 Task: Look for products from Suja only.
Action: Mouse pressed left at (22, 169)
Screenshot: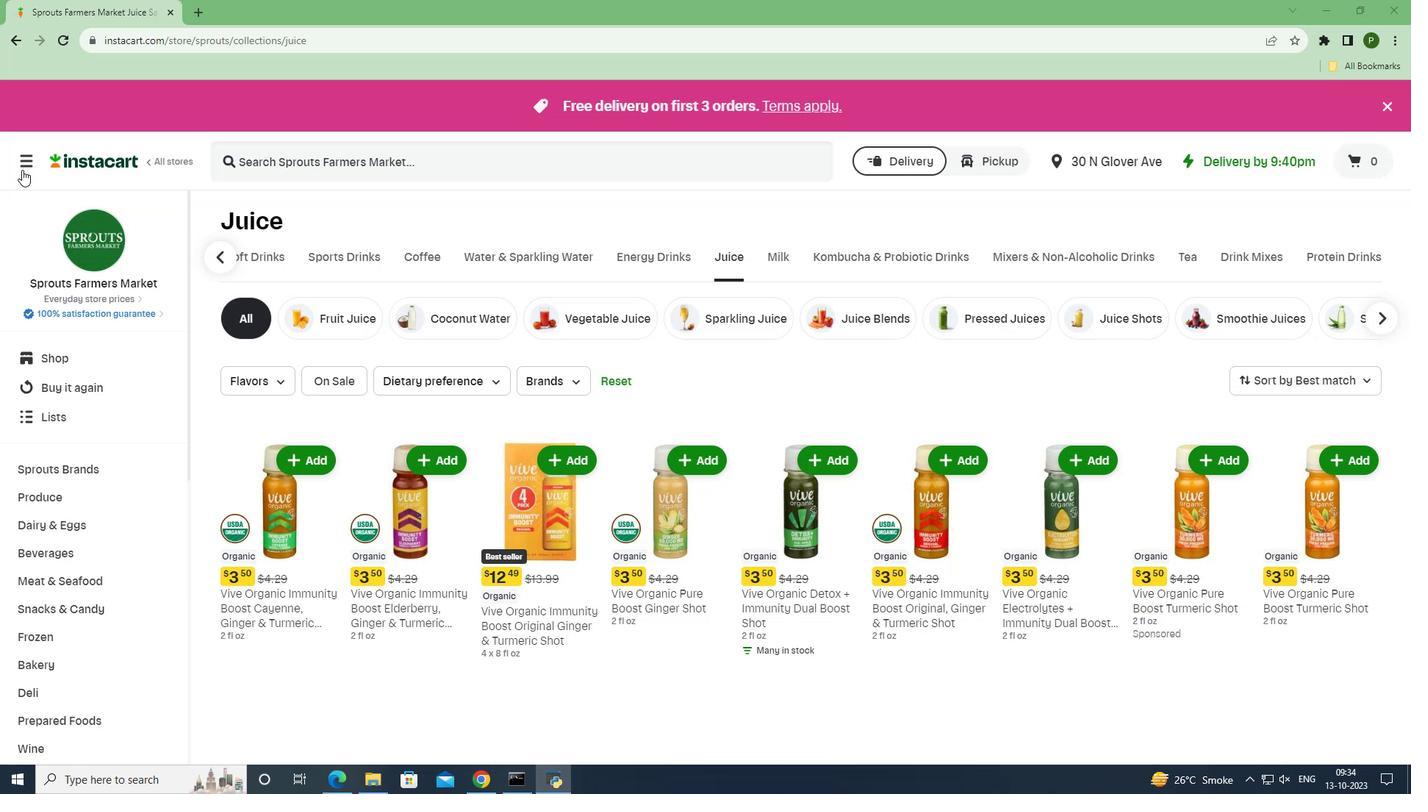 
Action: Mouse moved to (61, 385)
Screenshot: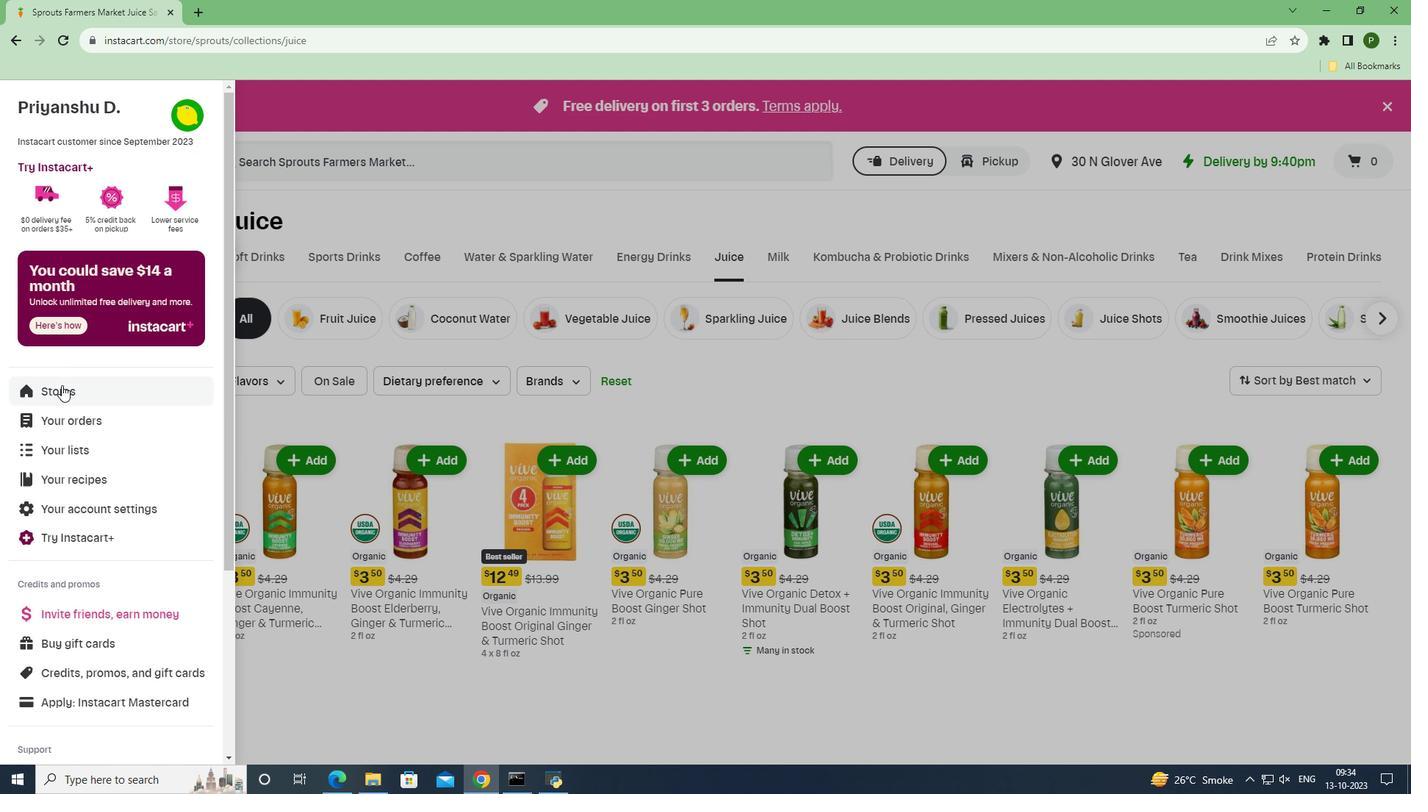 
Action: Mouse pressed left at (61, 385)
Screenshot: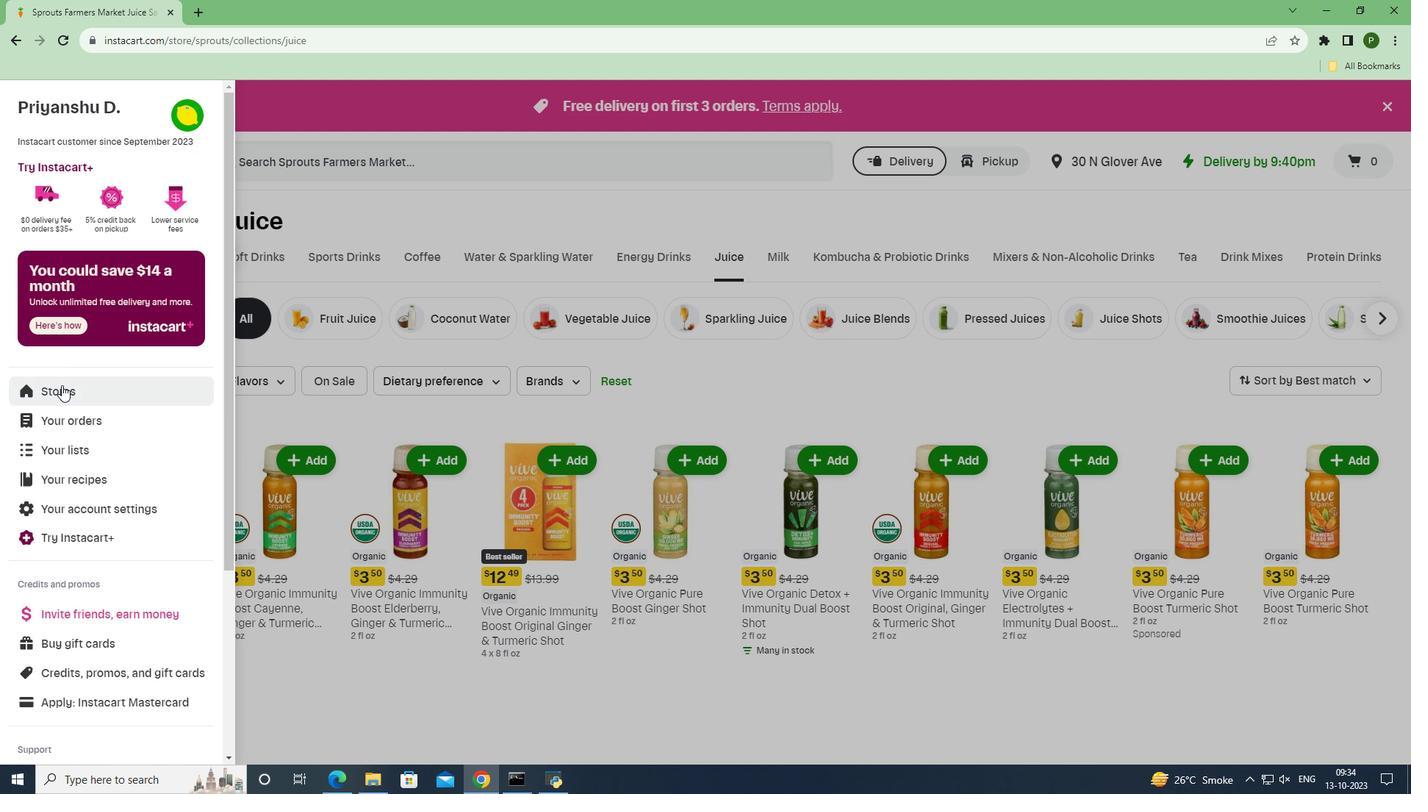 
Action: Mouse moved to (321, 175)
Screenshot: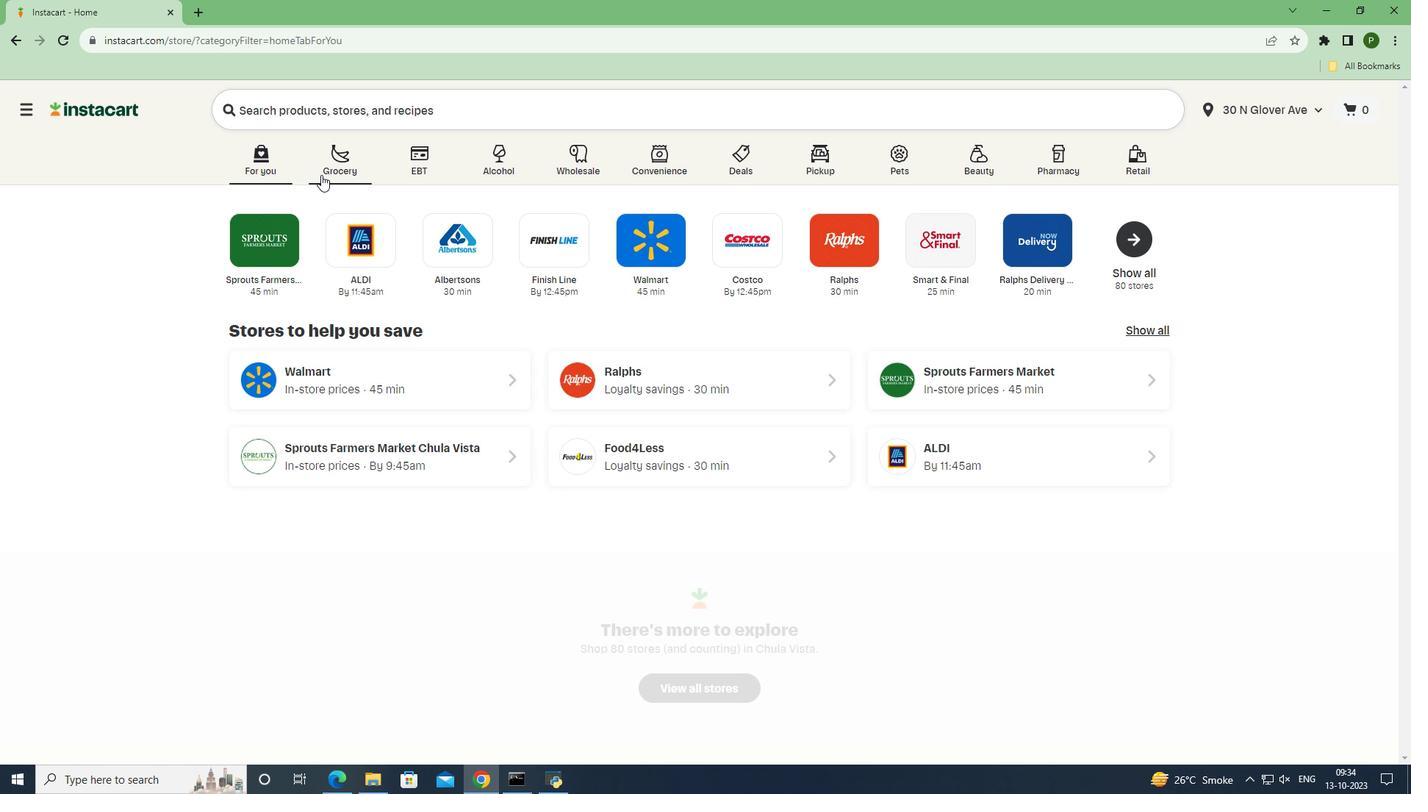 
Action: Mouse pressed left at (321, 175)
Screenshot: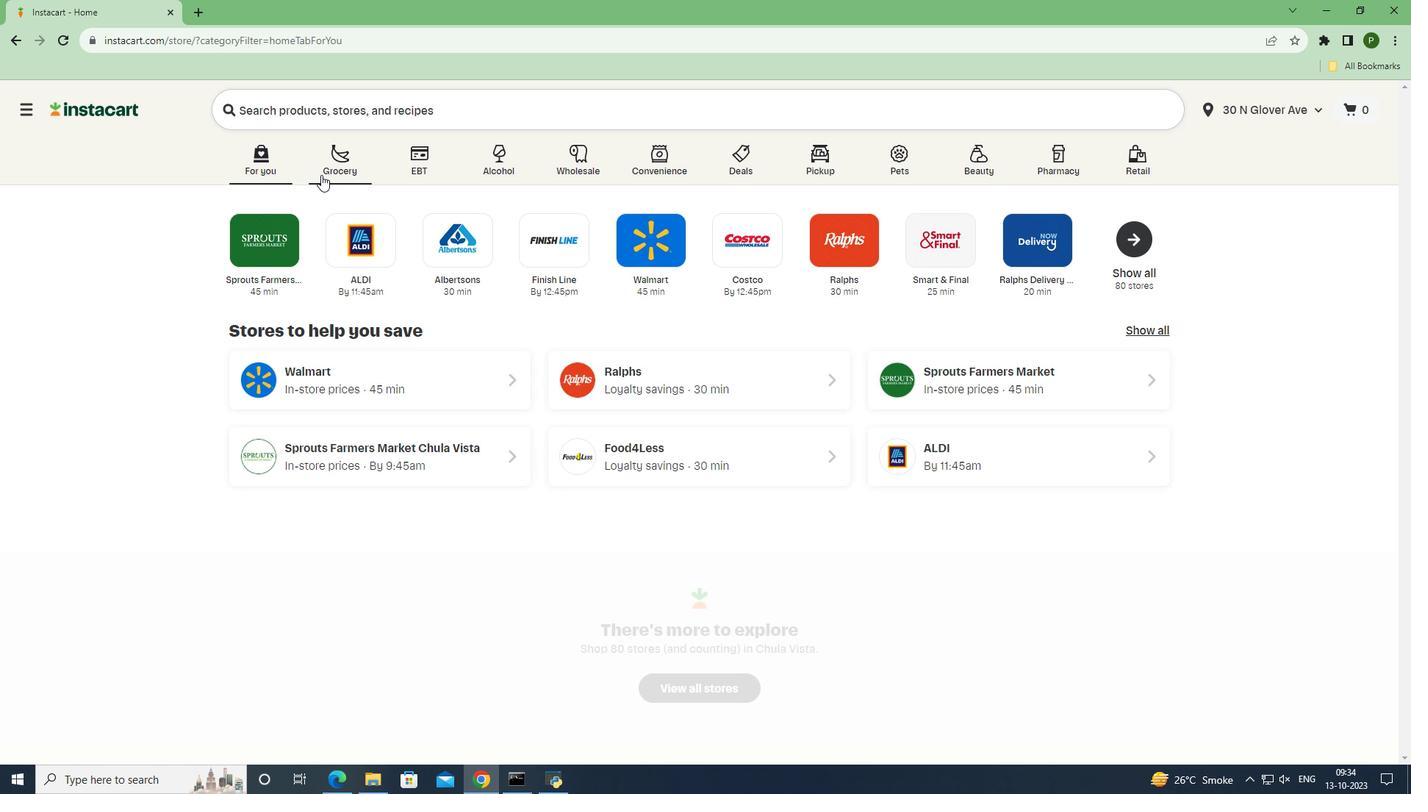 
Action: Mouse moved to (897, 342)
Screenshot: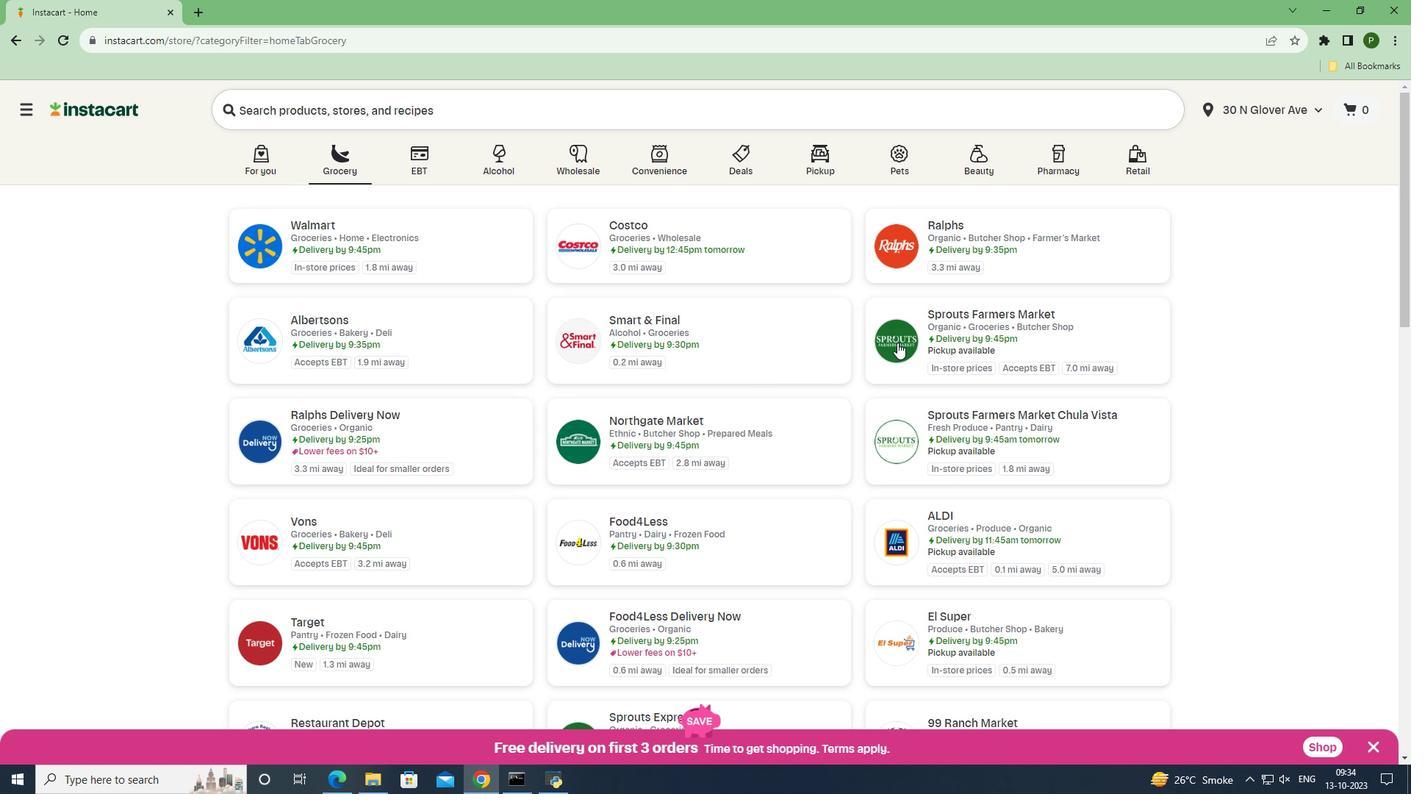 
Action: Mouse pressed left at (897, 342)
Screenshot: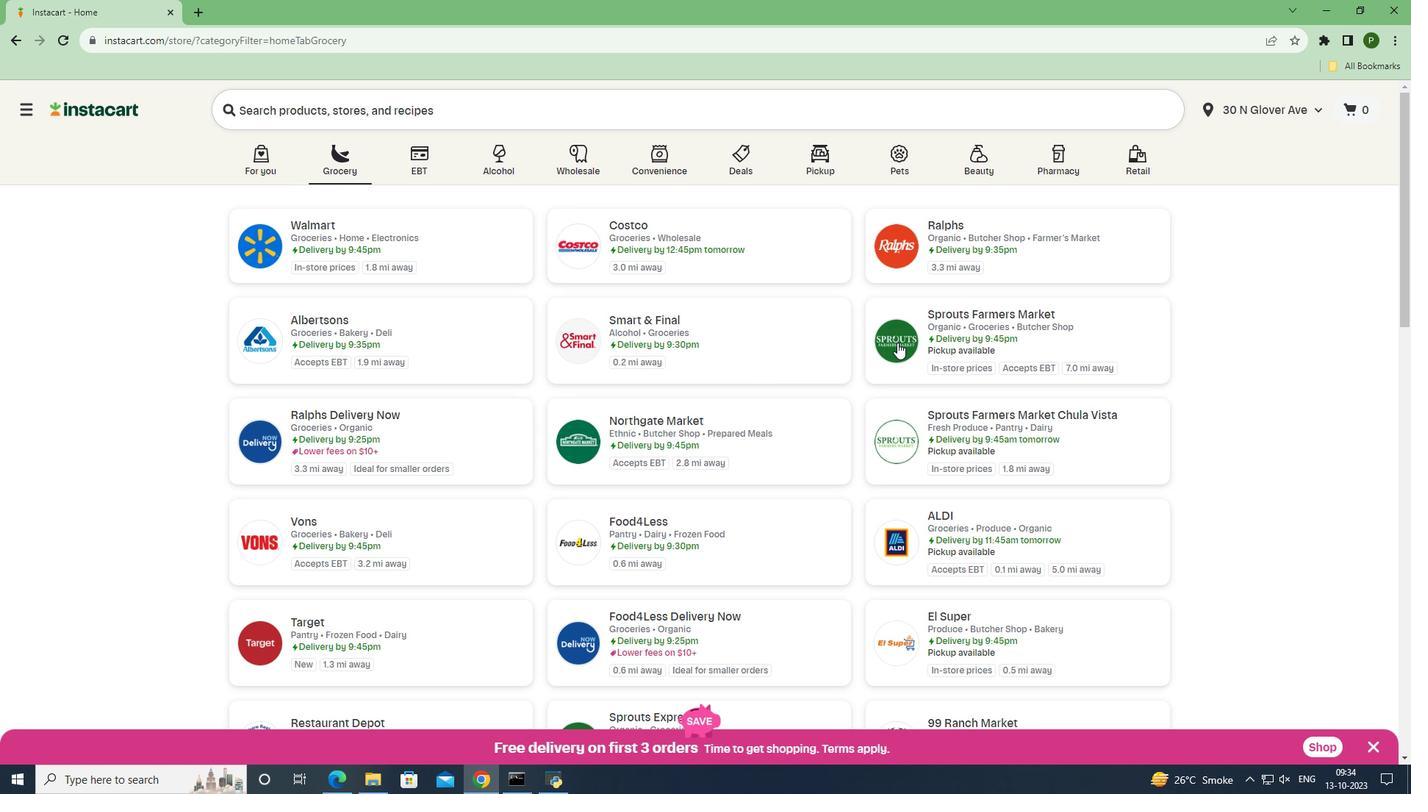 
Action: Mouse moved to (61, 550)
Screenshot: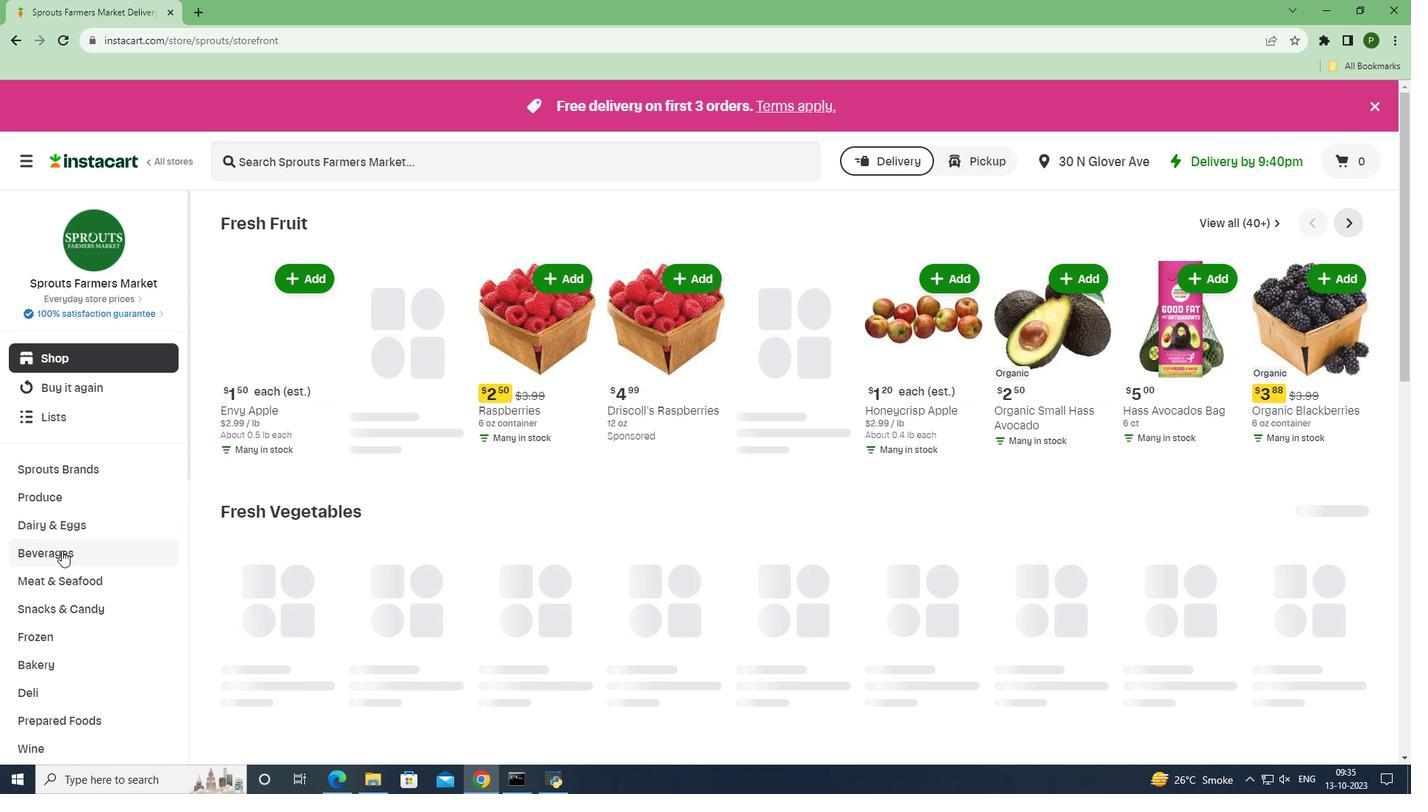 
Action: Mouse pressed left at (61, 550)
Screenshot: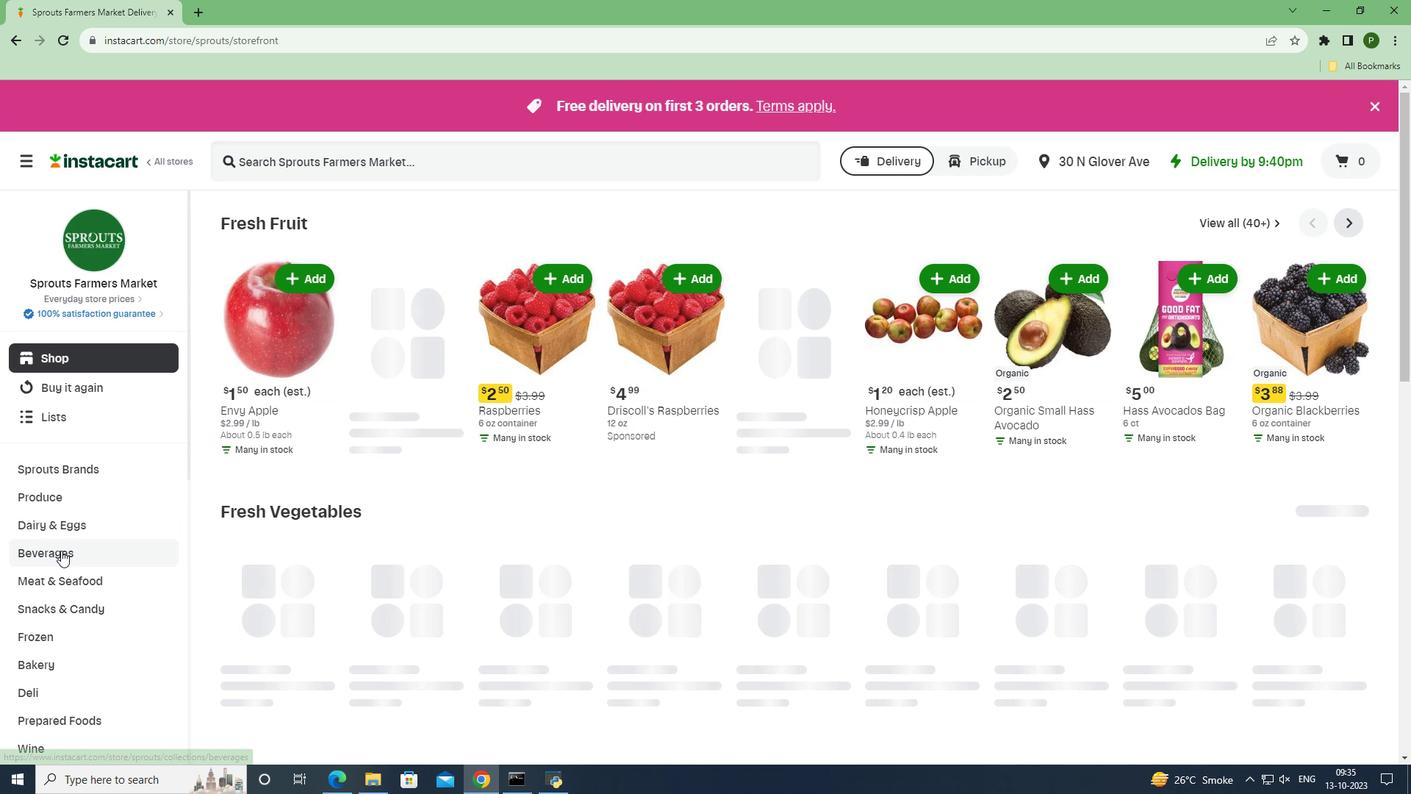 
Action: Mouse moved to (811, 249)
Screenshot: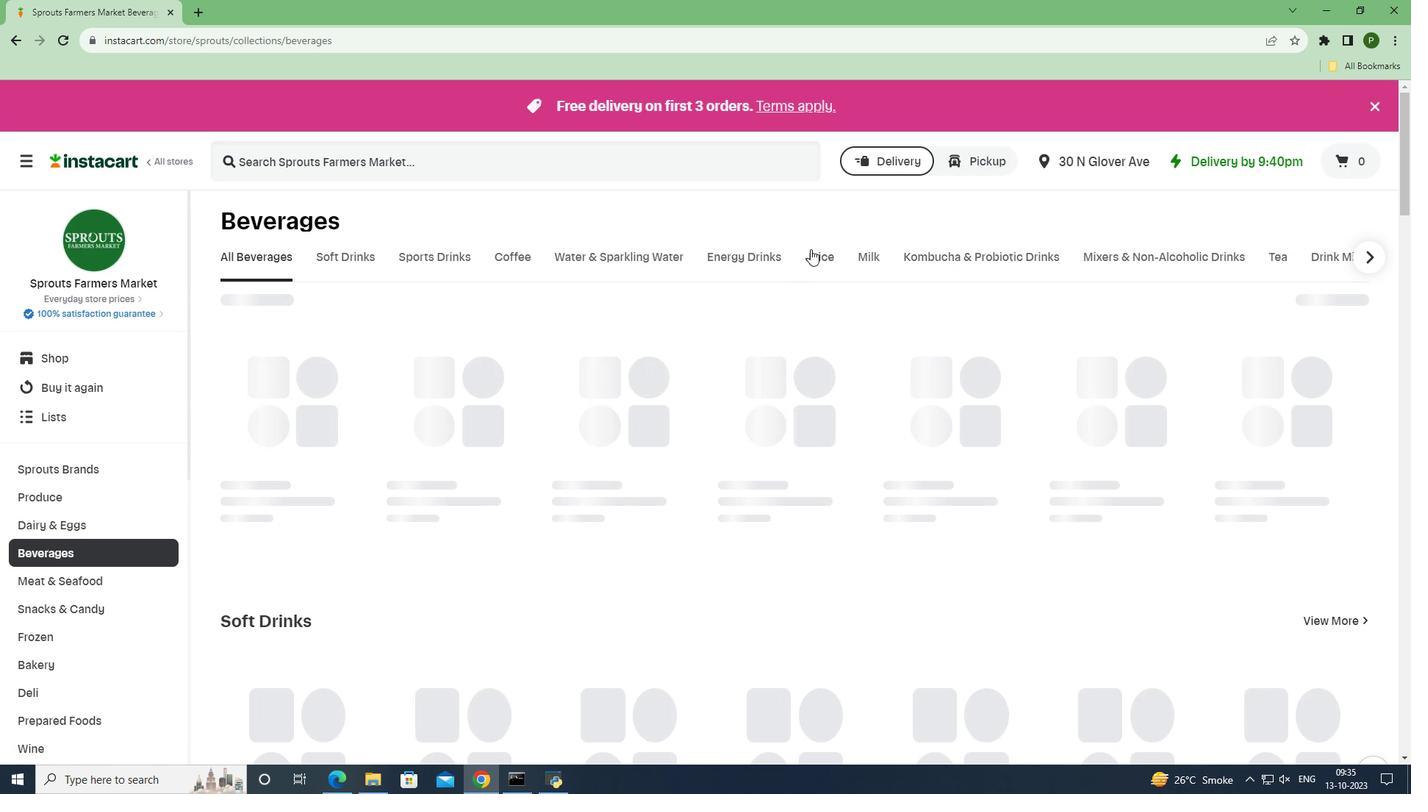 
Action: Mouse pressed left at (811, 249)
Screenshot: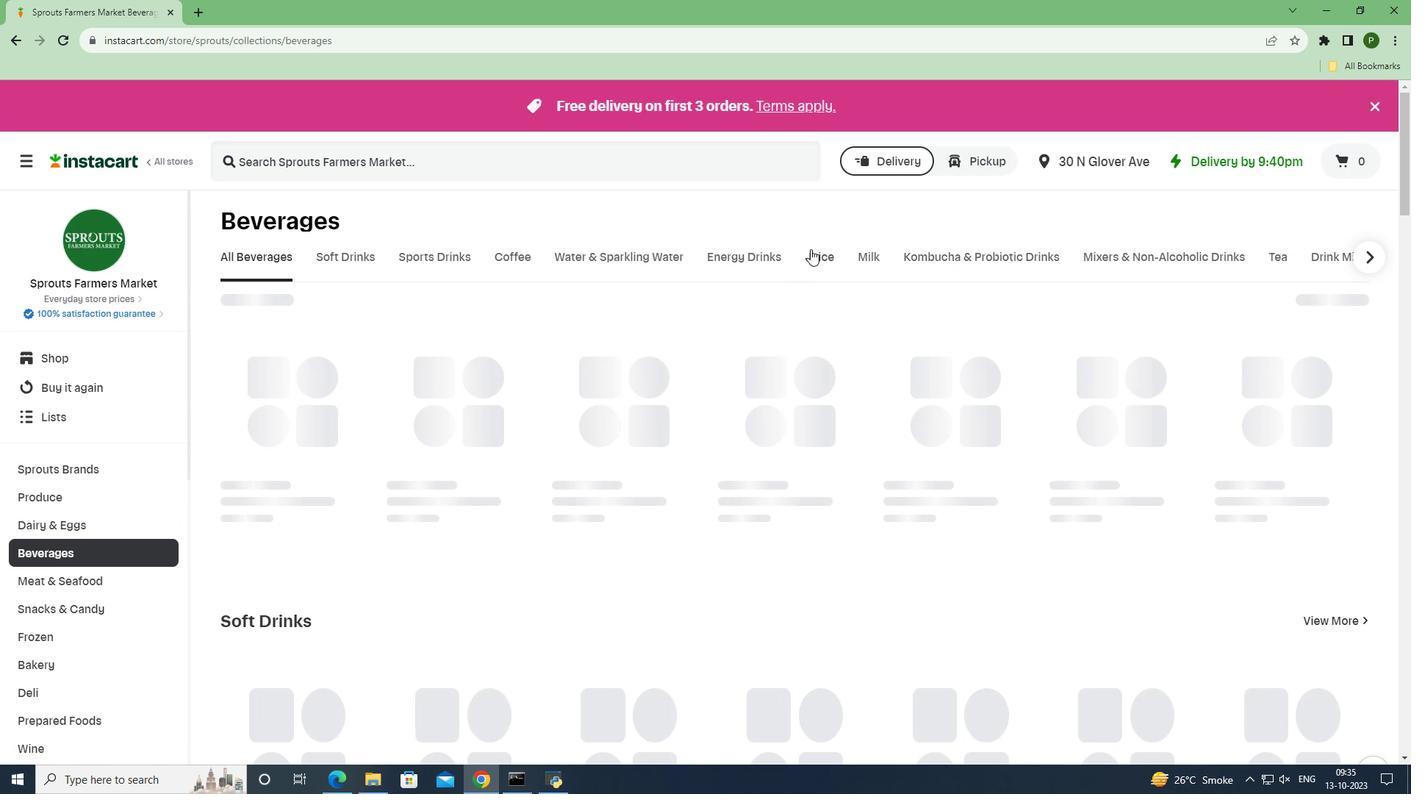 
Action: Mouse moved to (553, 382)
Screenshot: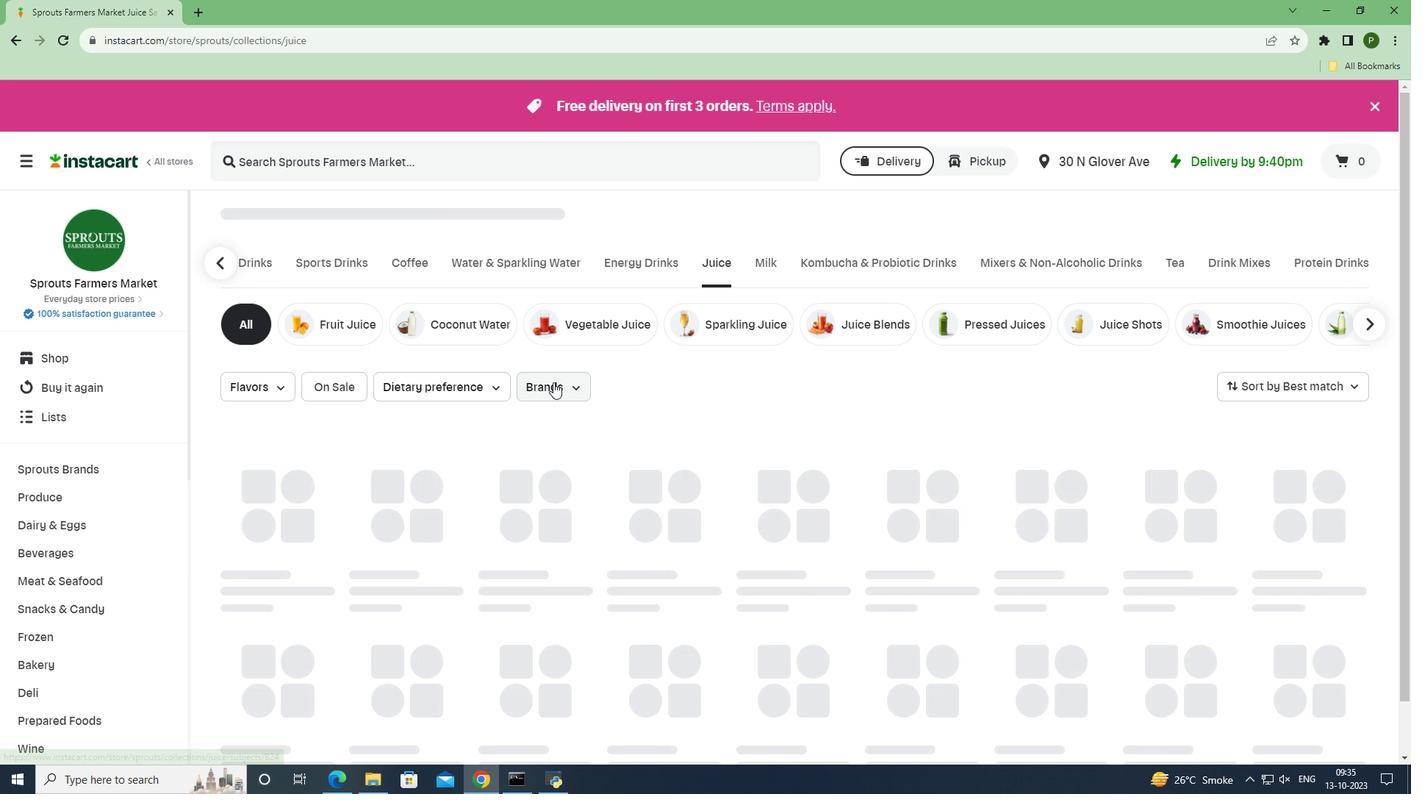 
Action: Mouse pressed left at (553, 382)
Screenshot: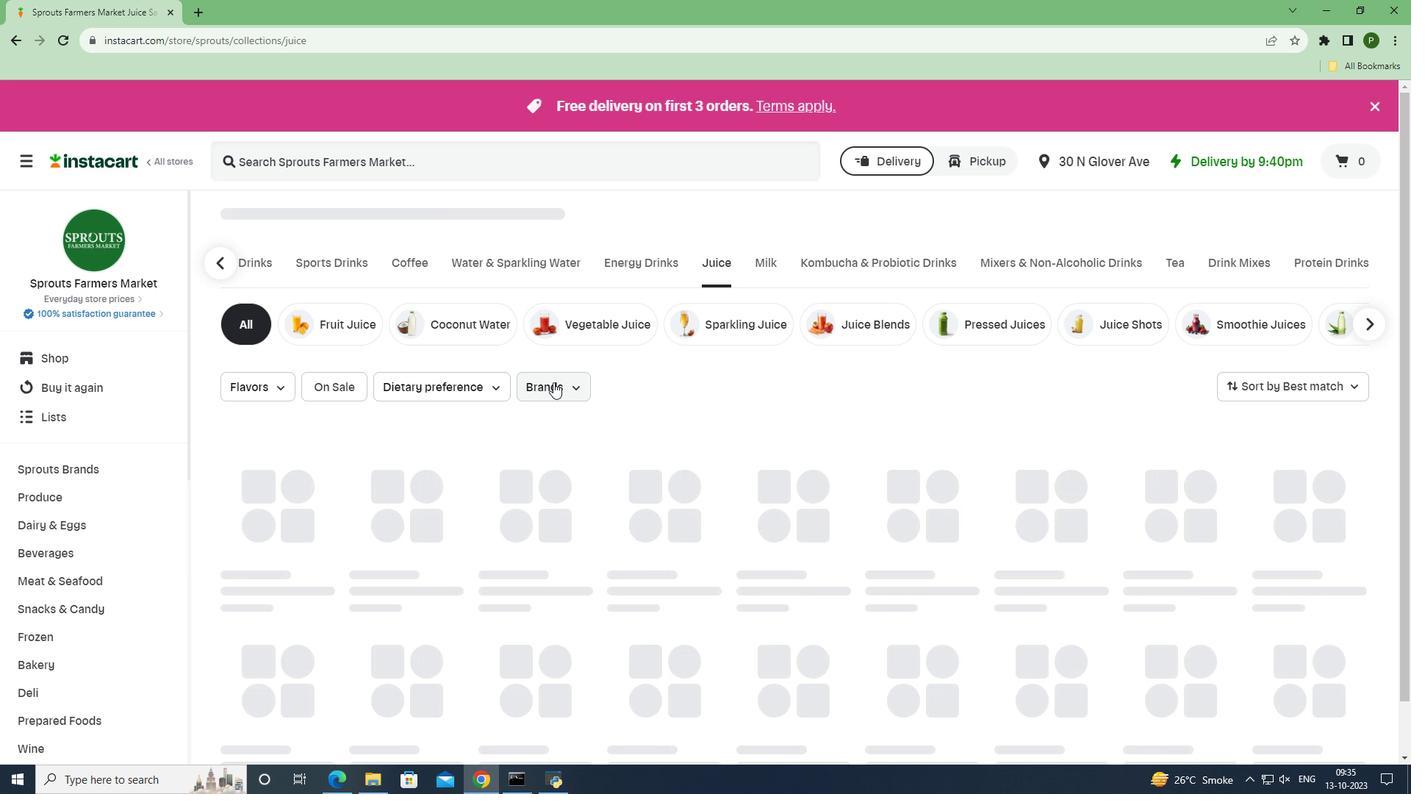 
Action: Mouse moved to (608, 498)
Screenshot: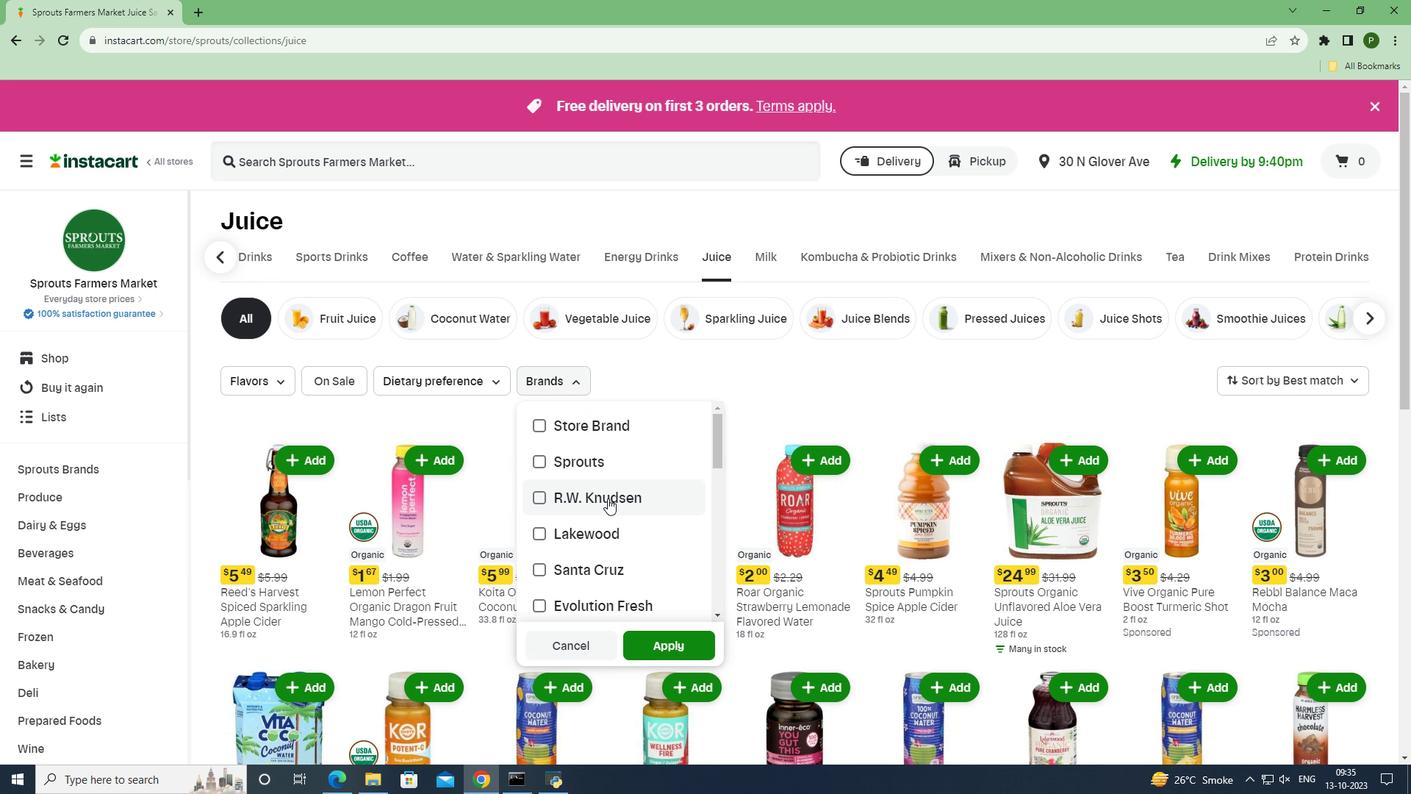 
Action: Mouse scrolled (608, 497) with delta (0, 0)
Screenshot: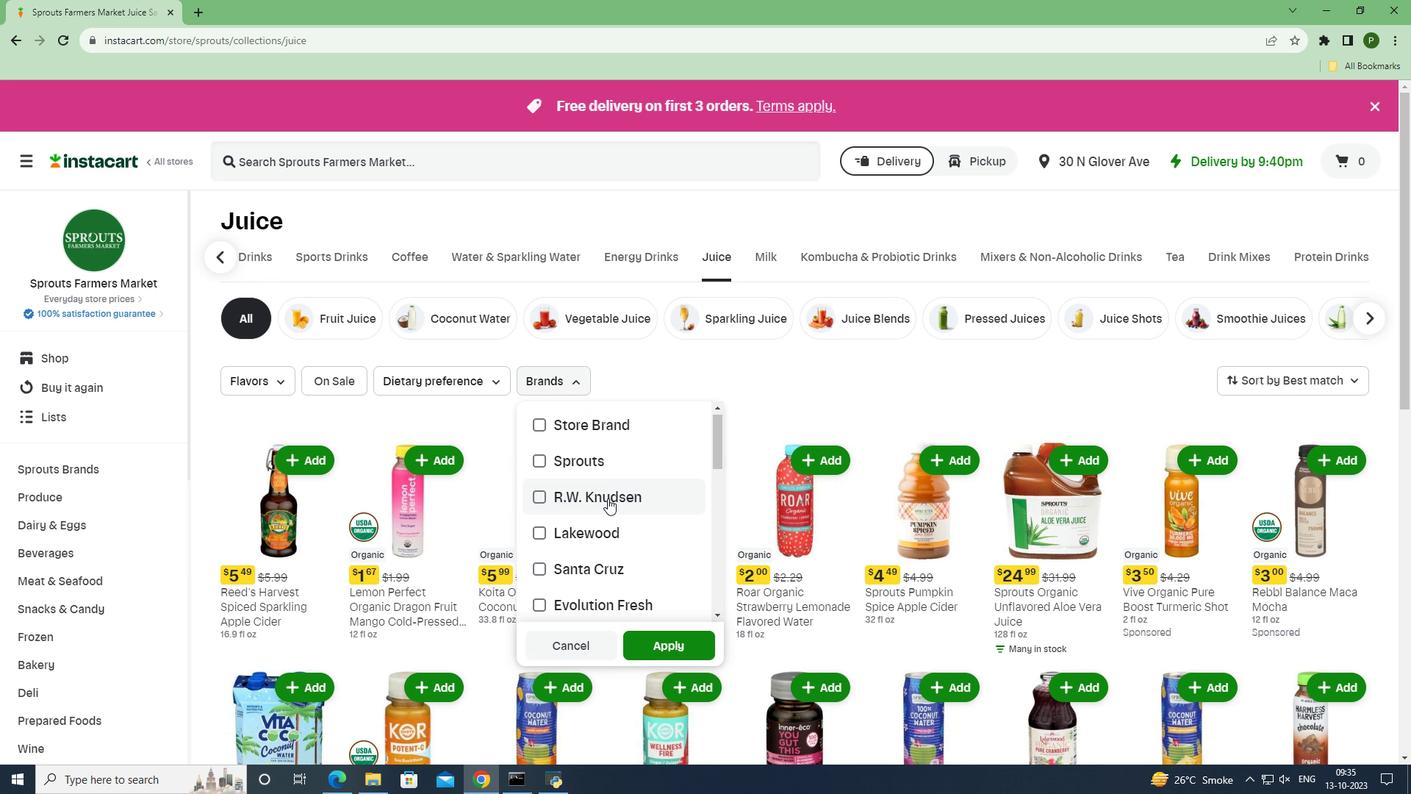 
Action: Mouse scrolled (608, 497) with delta (0, 0)
Screenshot: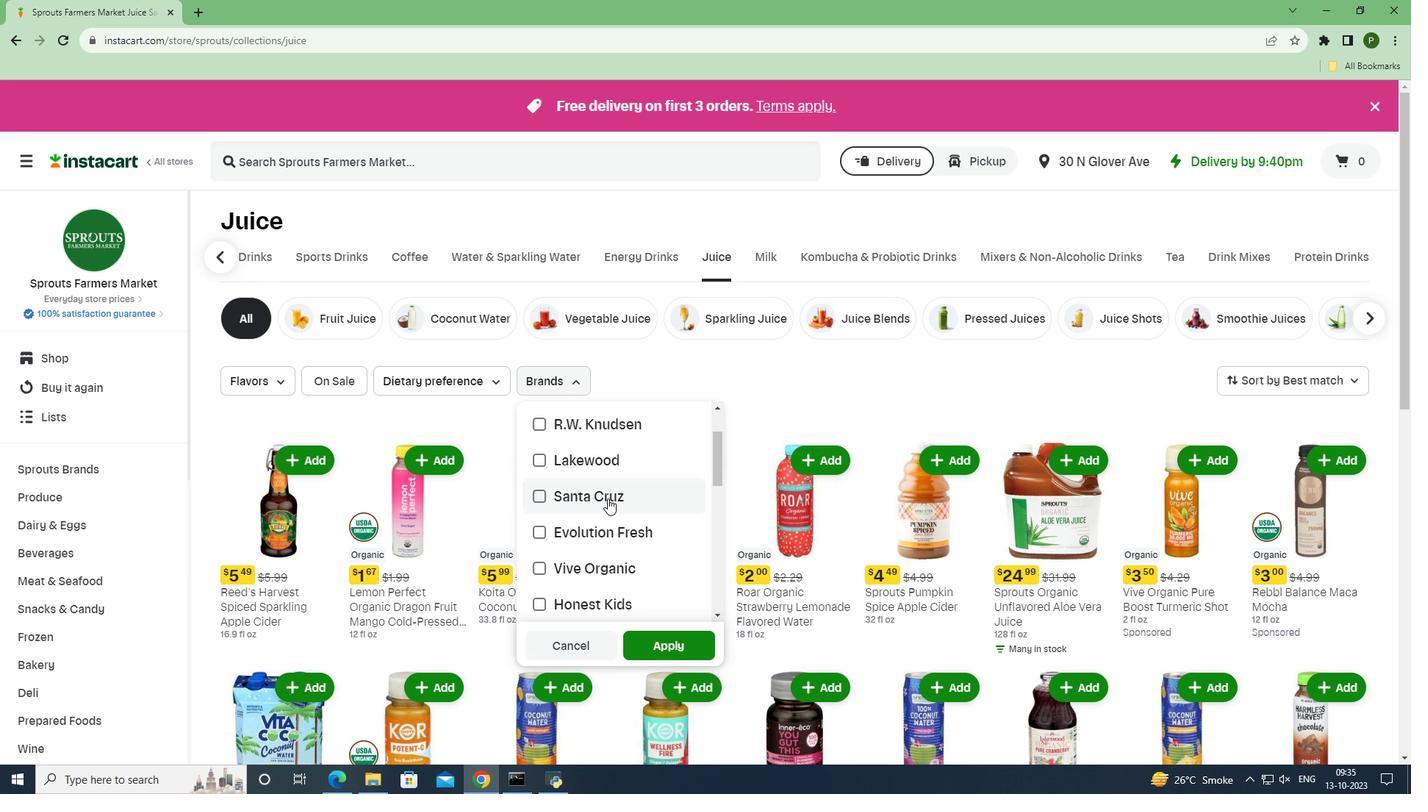 
Action: Mouse scrolled (608, 497) with delta (0, 0)
Screenshot: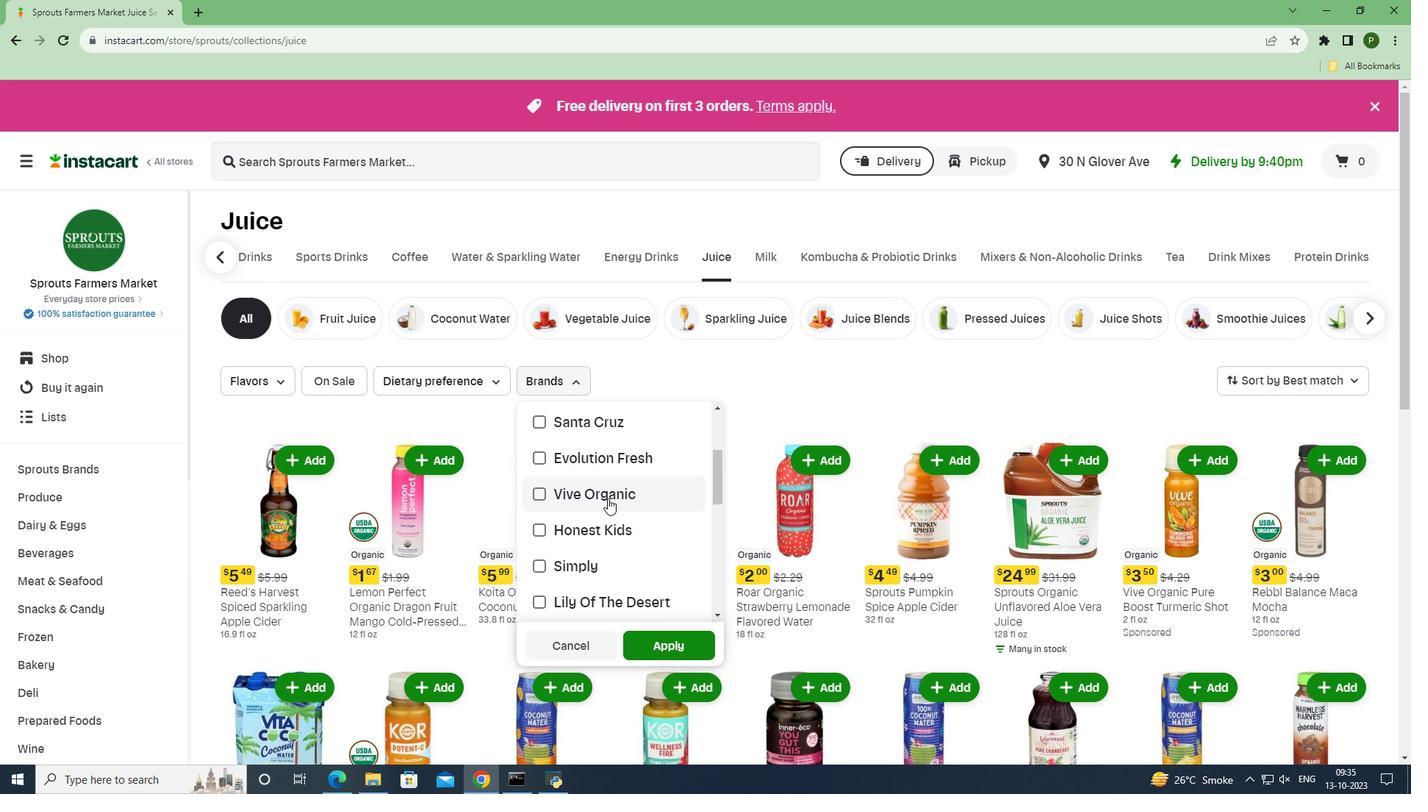 
Action: Mouse scrolled (608, 497) with delta (0, 0)
Screenshot: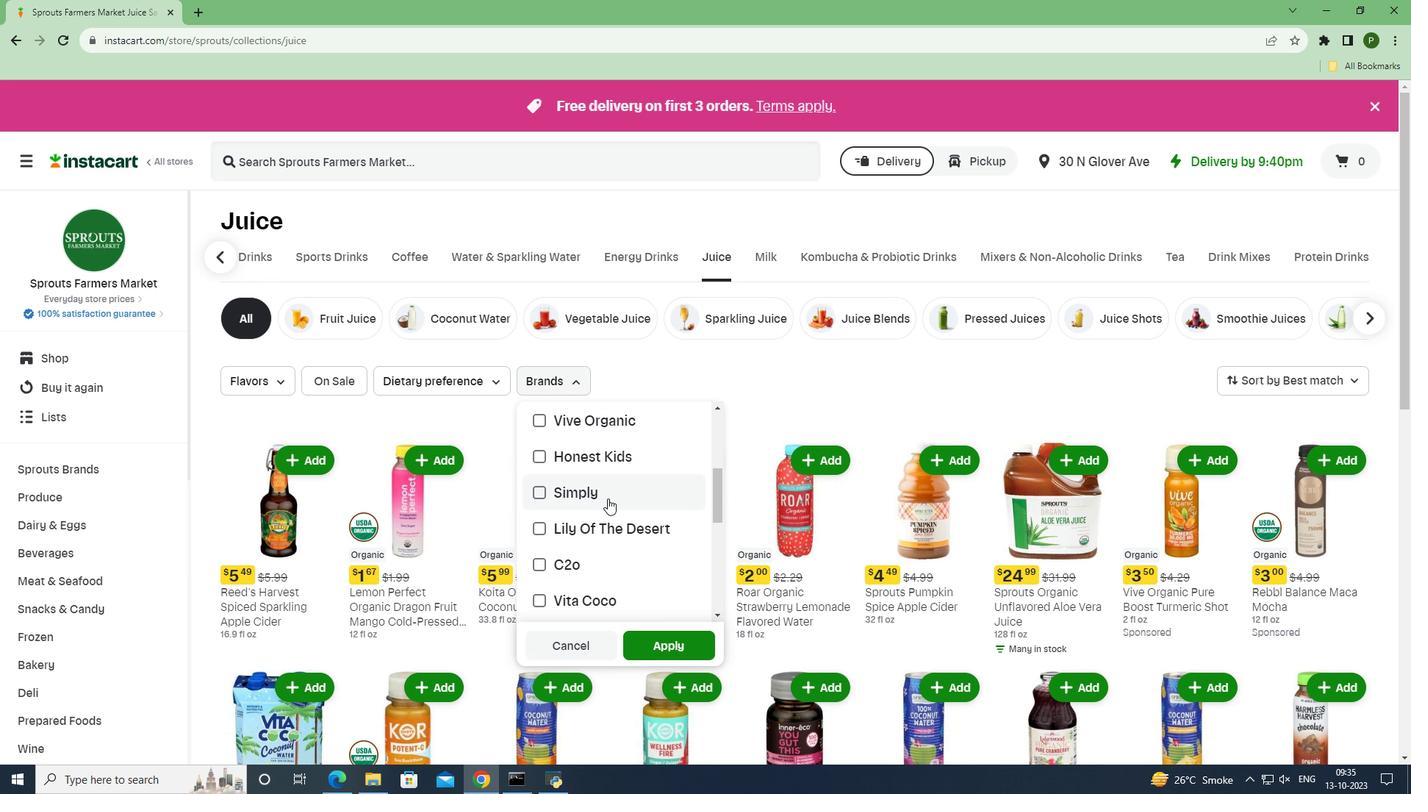 
Action: Mouse moved to (558, 572)
Screenshot: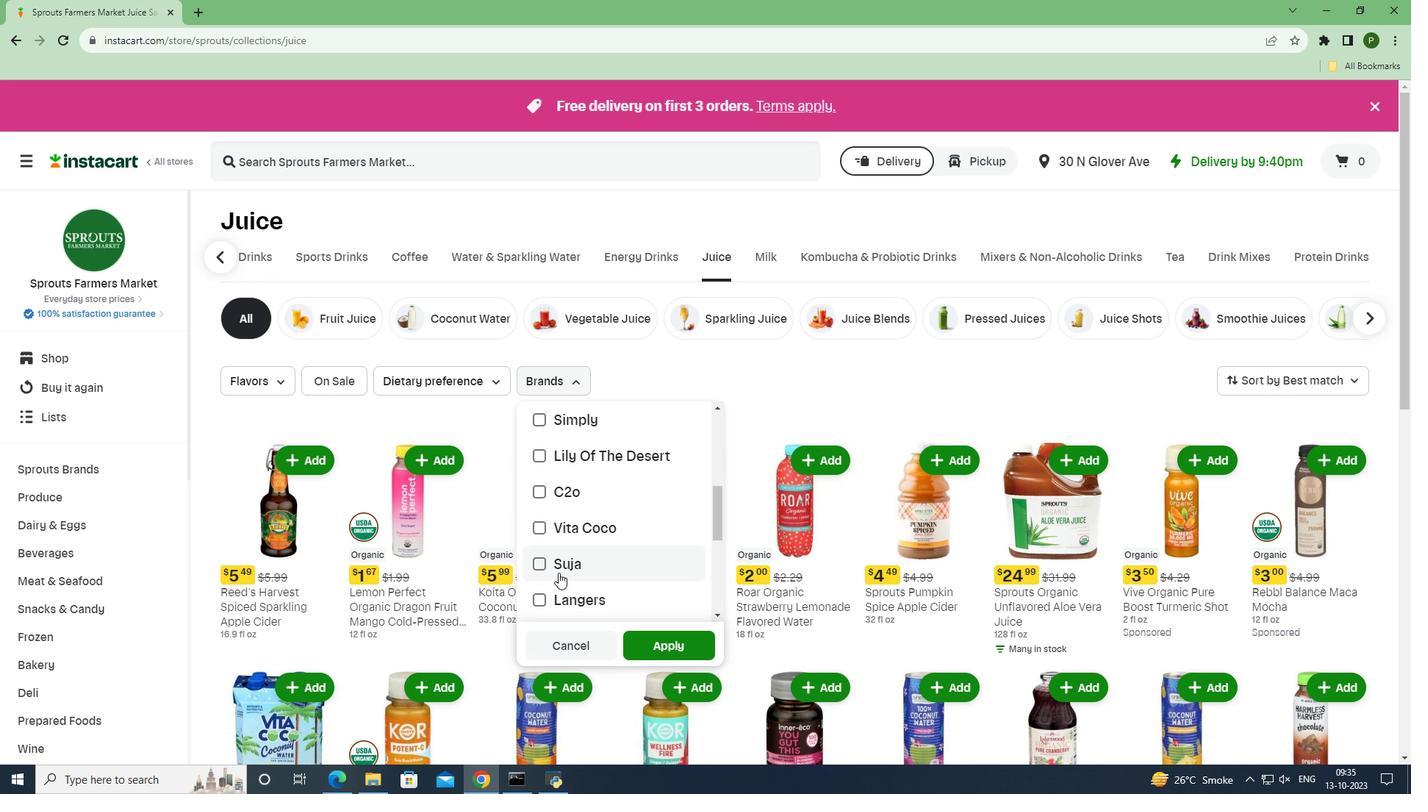 
Action: Mouse pressed left at (558, 572)
Screenshot: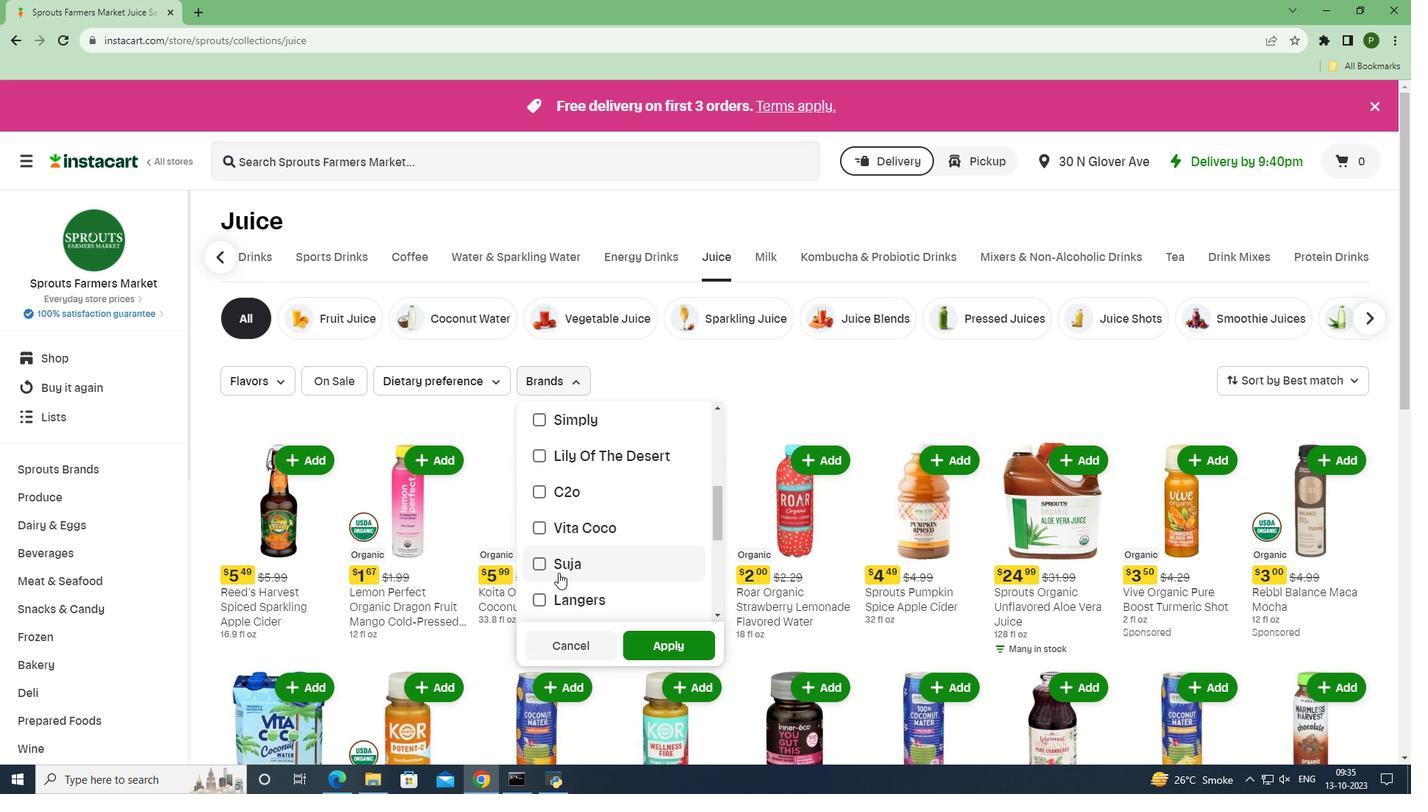 
Action: Mouse moved to (656, 639)
Screenshot: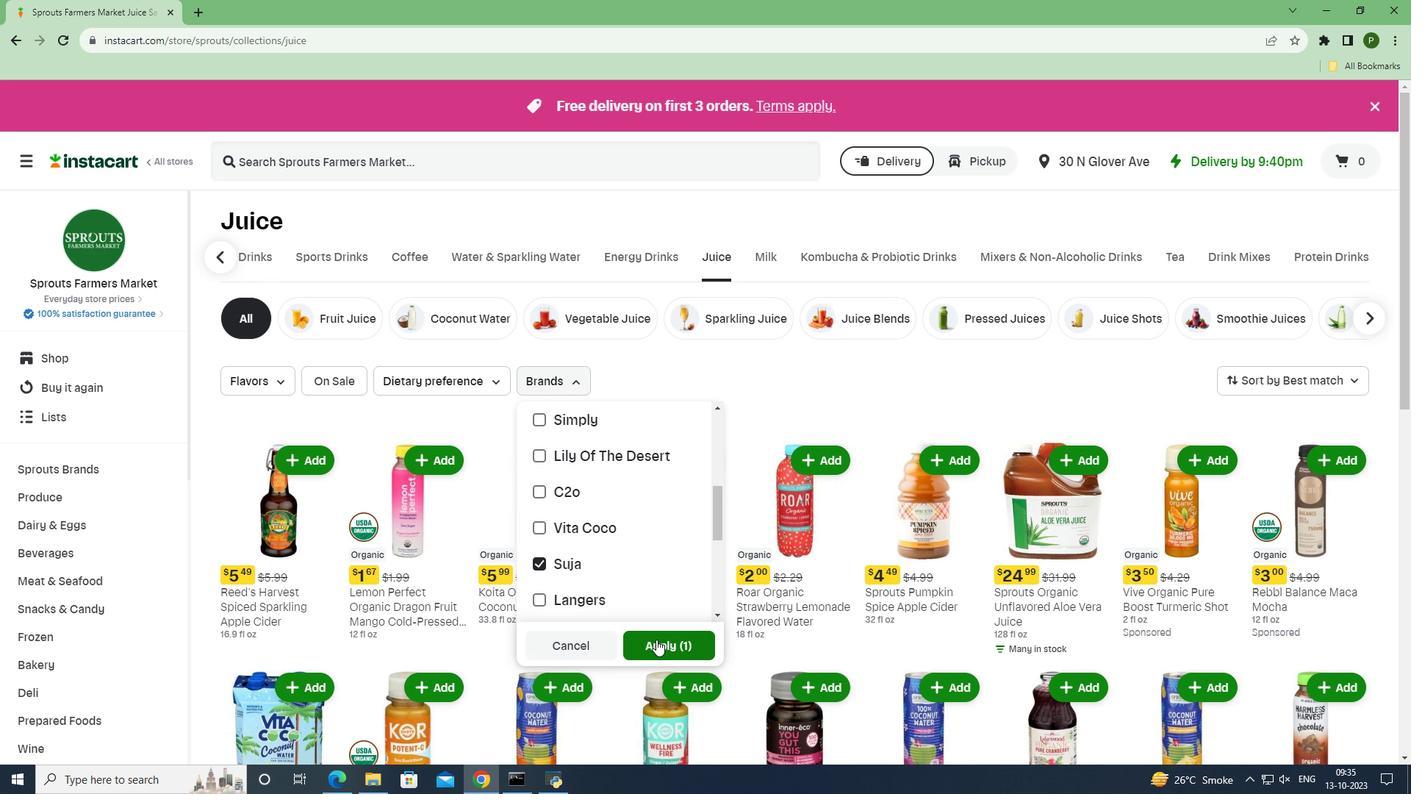 
Action: Mouse pressed left at (656, 639)
Screenshot: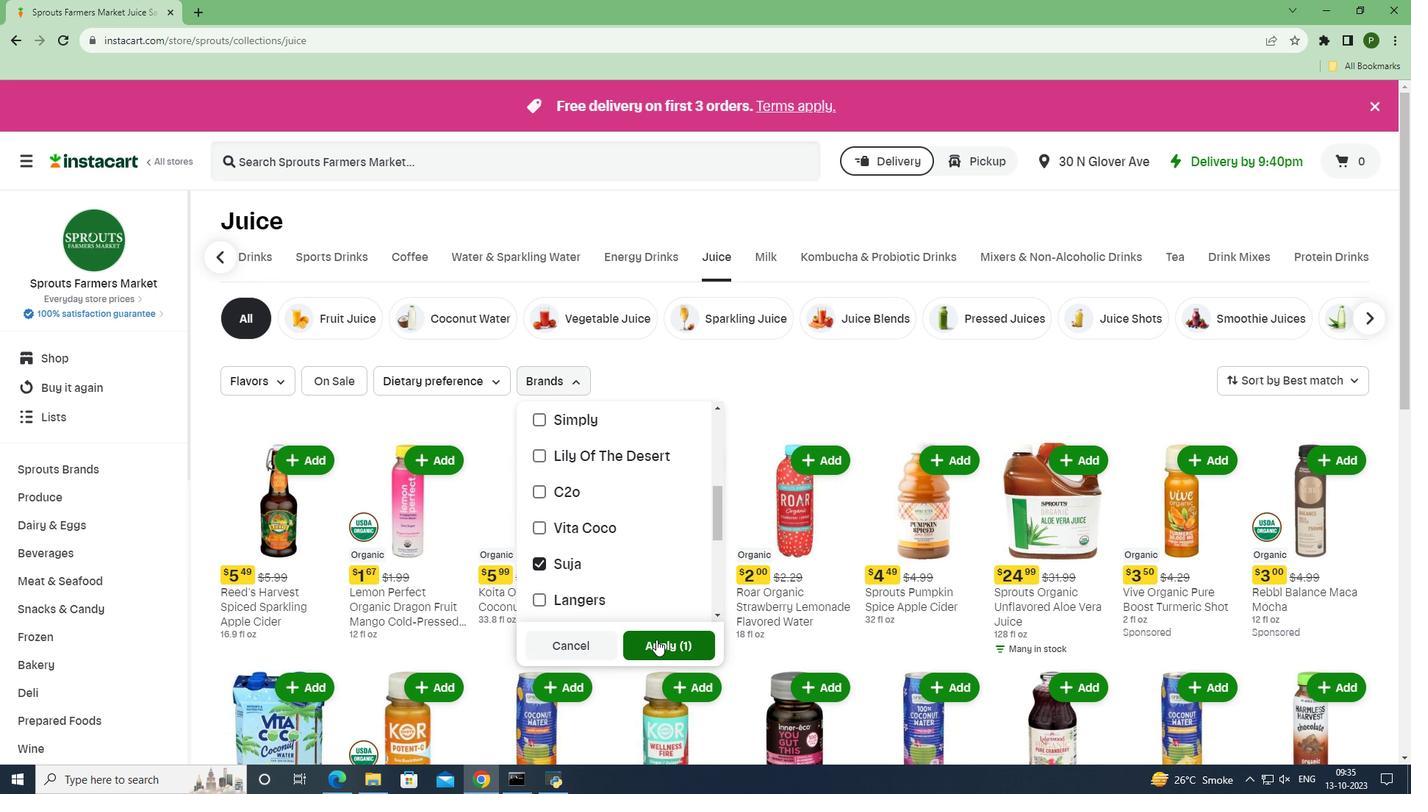 
Action: Mouse moved to (833, 635)
Screenshot: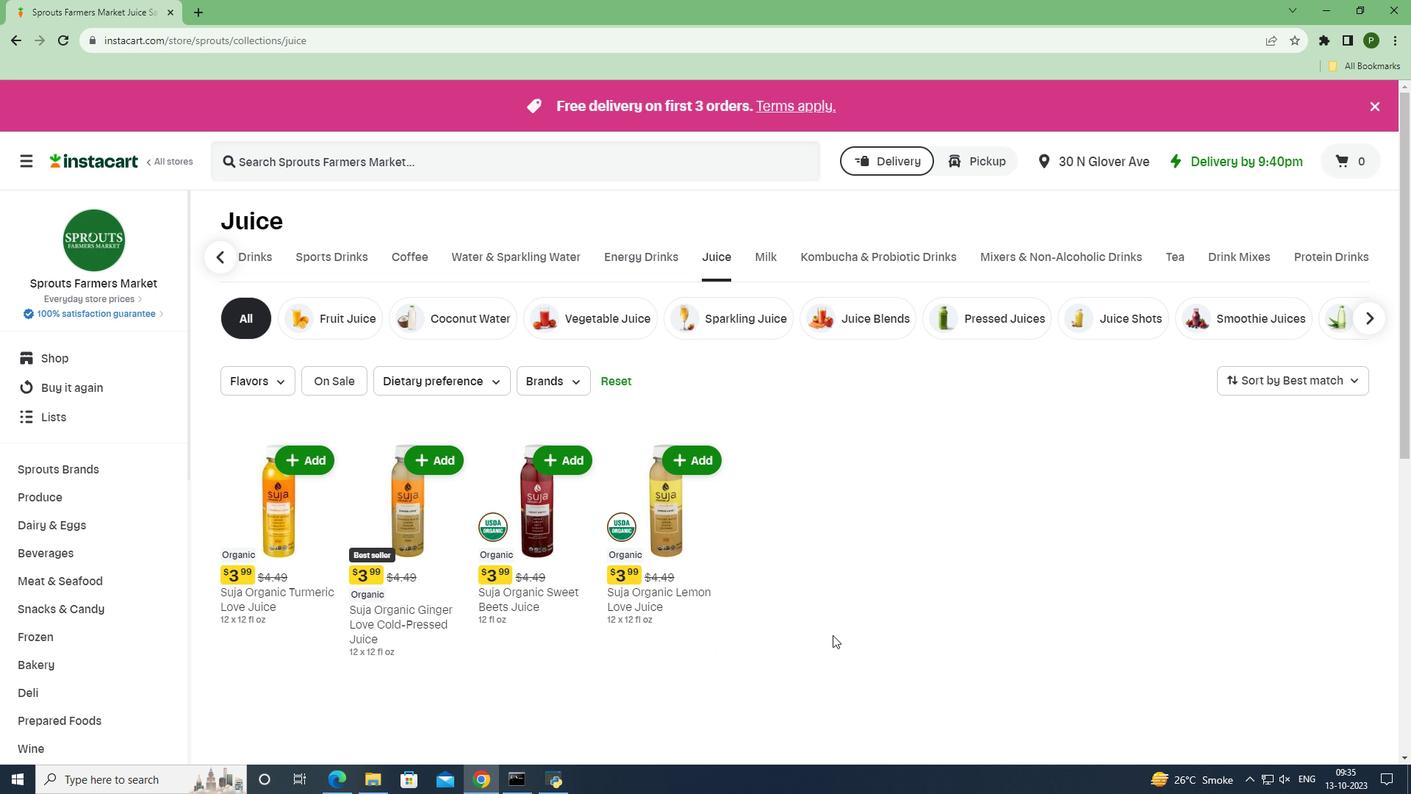 
